 Task: Add Bluebonnet Selenium 200 Mcg to the cart.
Action: Mouse pressed left at (16, 59)
Screenshot: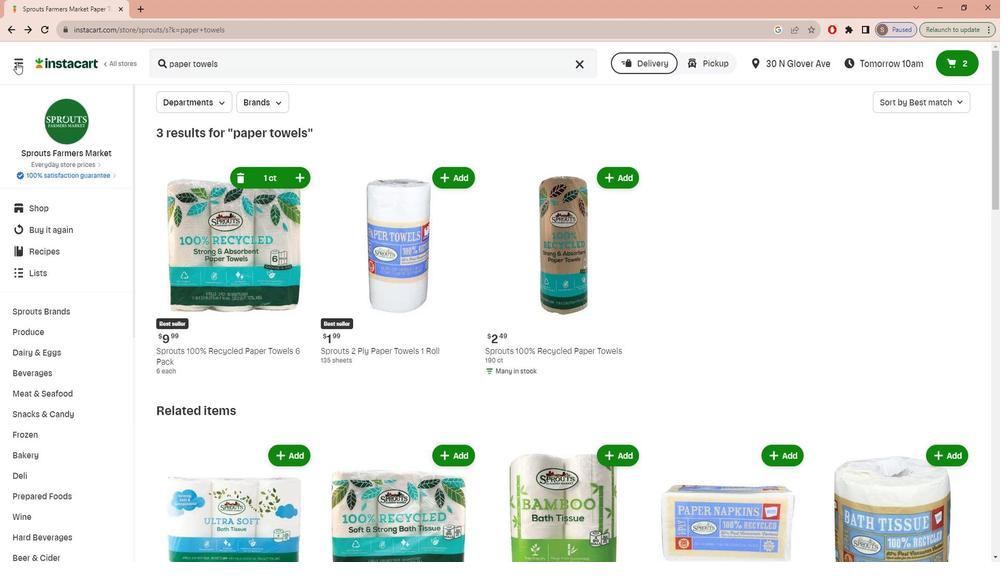 
Action: Mouse moved to (14, 129)
Screenshot: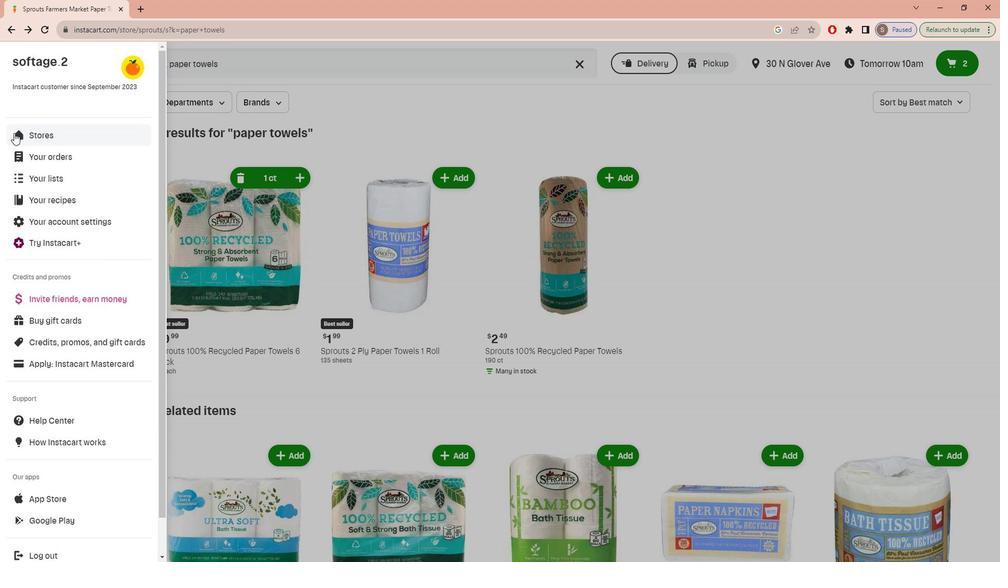 
Action: Mouse pressed left at (14, 129)
Screenshot: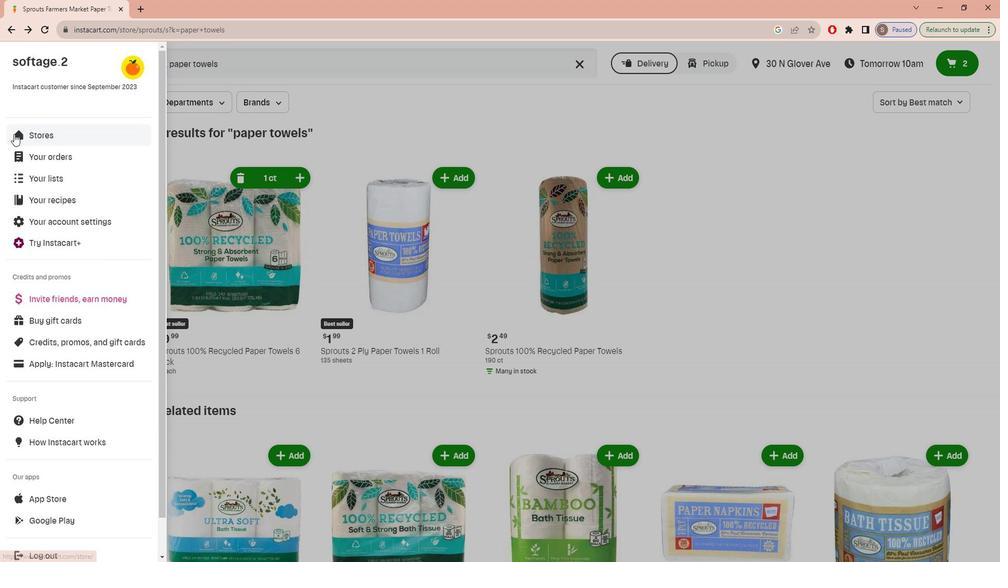 
Action: Mouse moved to (240, 99)
Screenshot: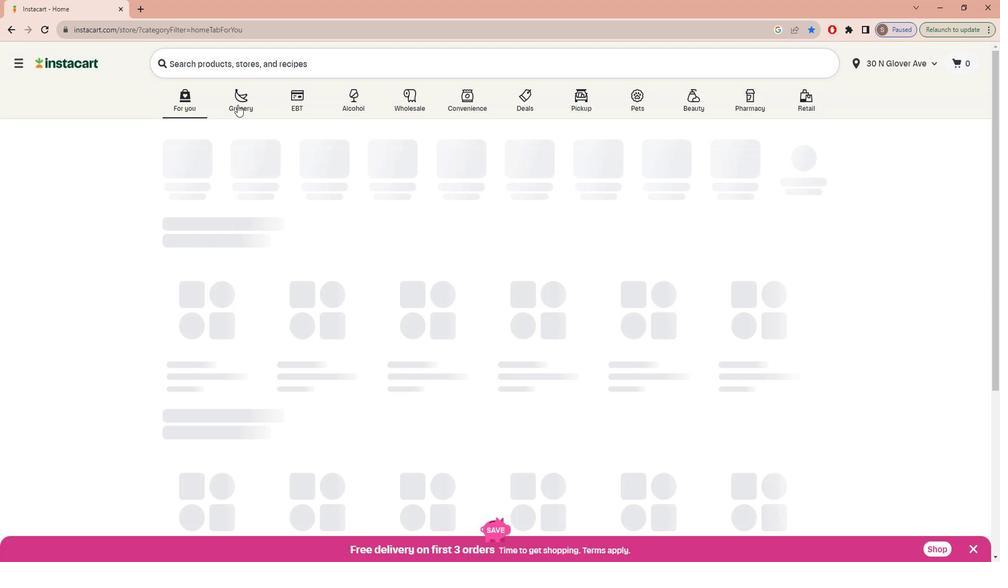
Action: Mouse pressed left at (240, 99)
Screenshot: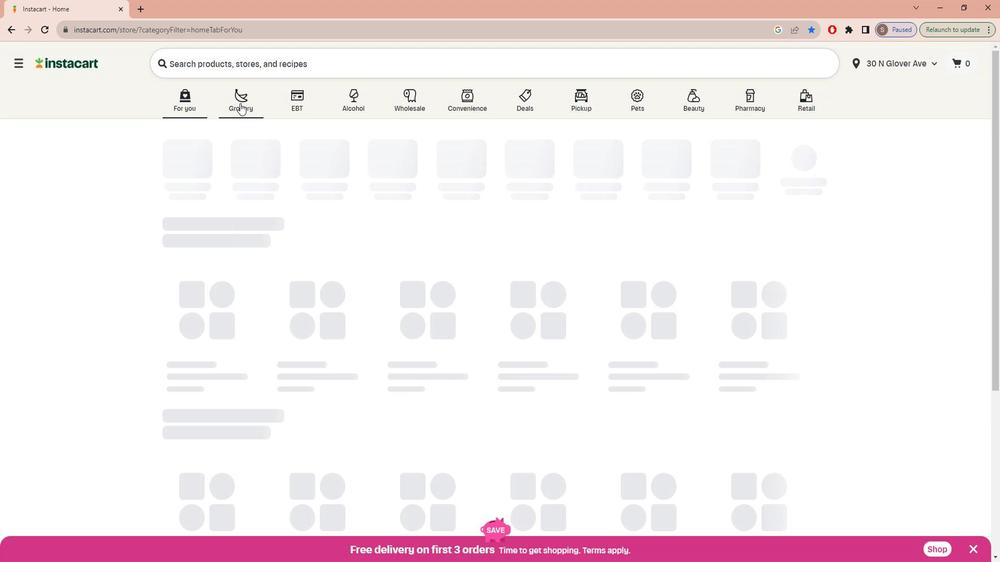 
Action: Mouse moved to (235, 291)
Screenshot: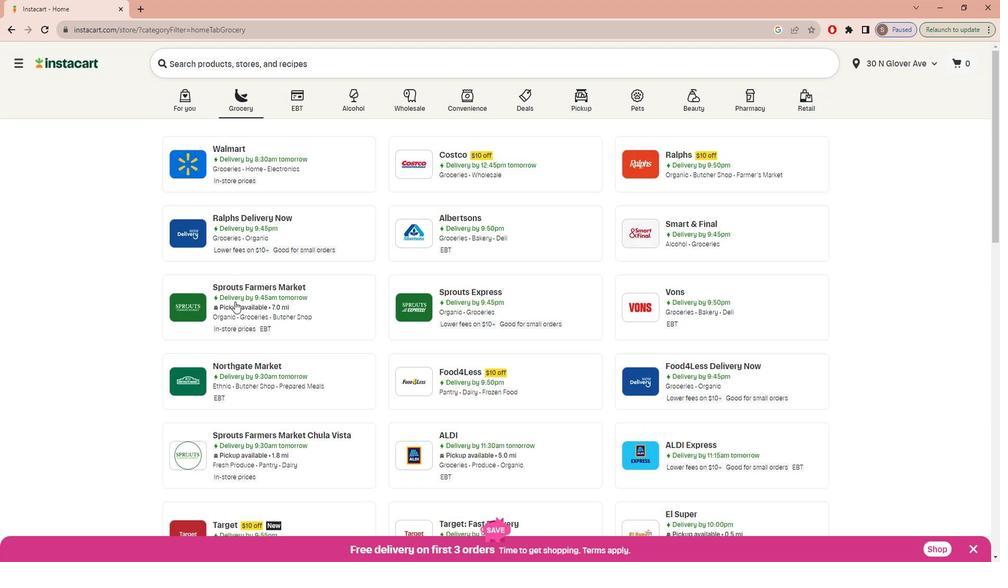 
Action: Mouse pressed left at (235, 291)
Screenshot: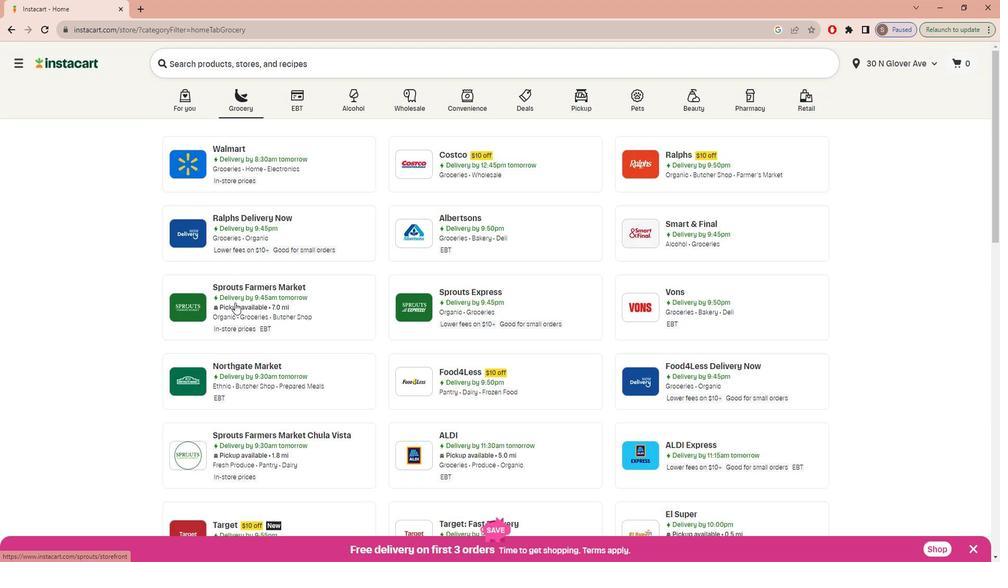 
Action: Mouse moved to (81, 371)
Screenshot: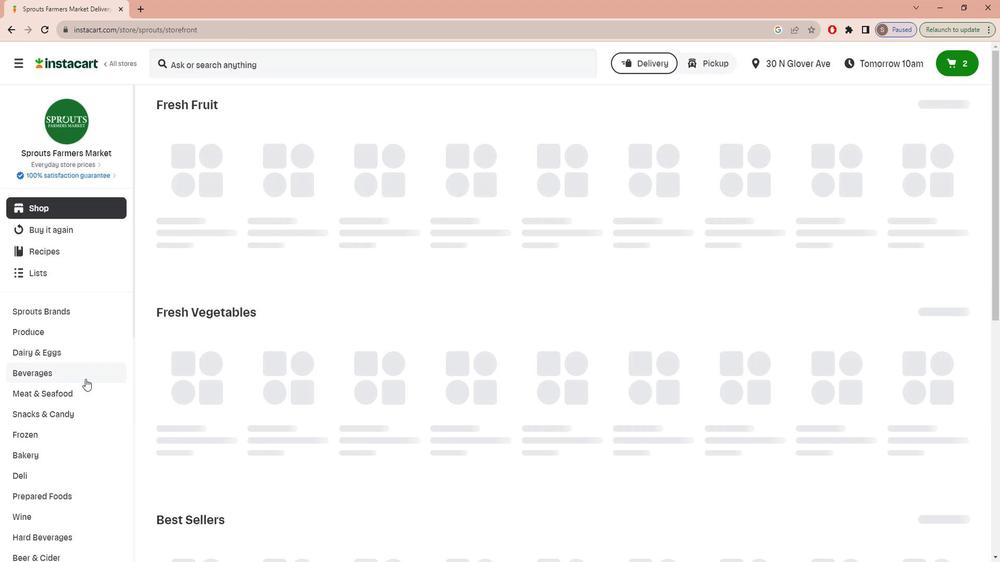 
Action: Mouse scrolled (81, 371) with delta (0, 0)
Screenshot: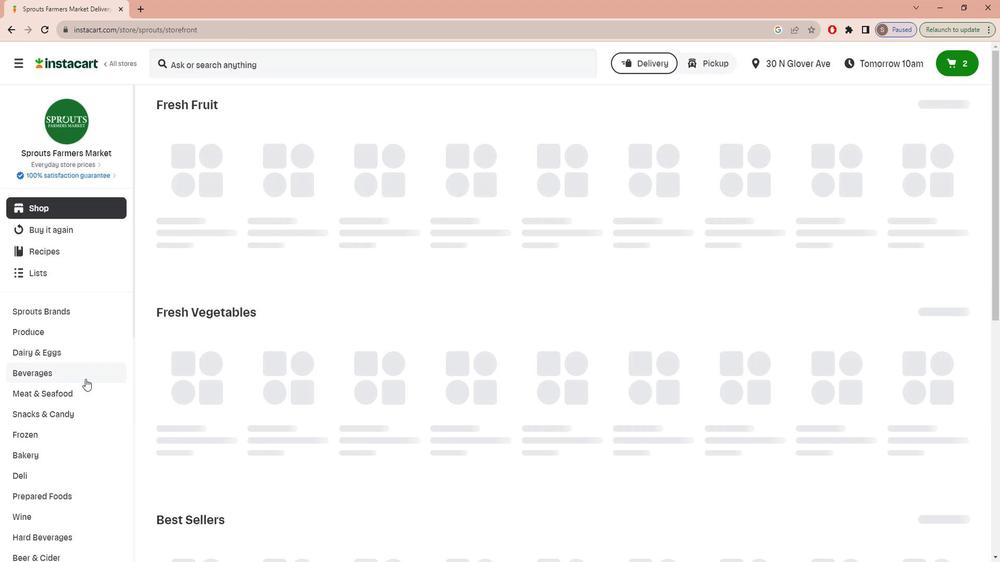 
Action: Mouse moved to (81, 372)
Screenshot: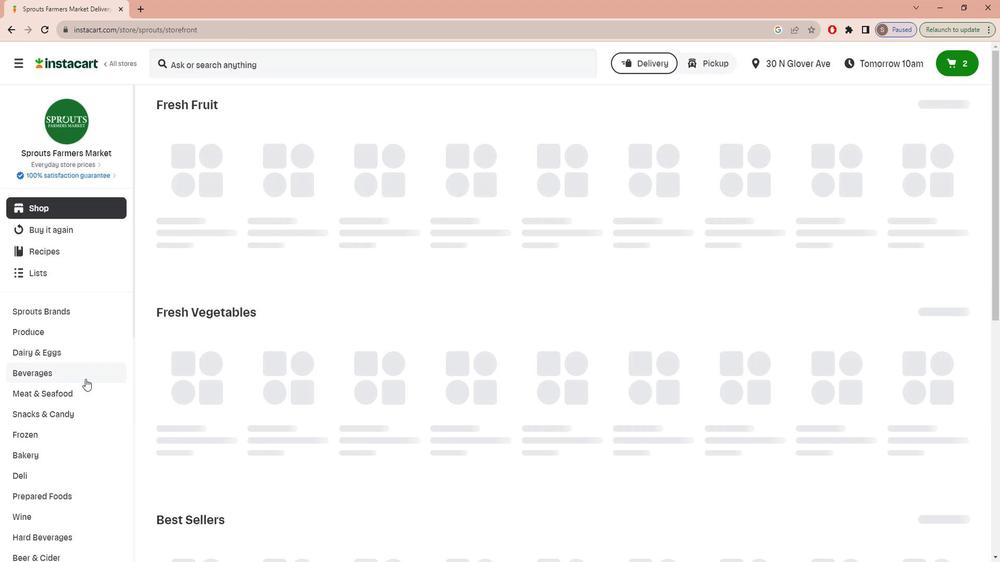 
Action: Mouse scrolled (81, 371) with delta (0, 0)
Screenshot: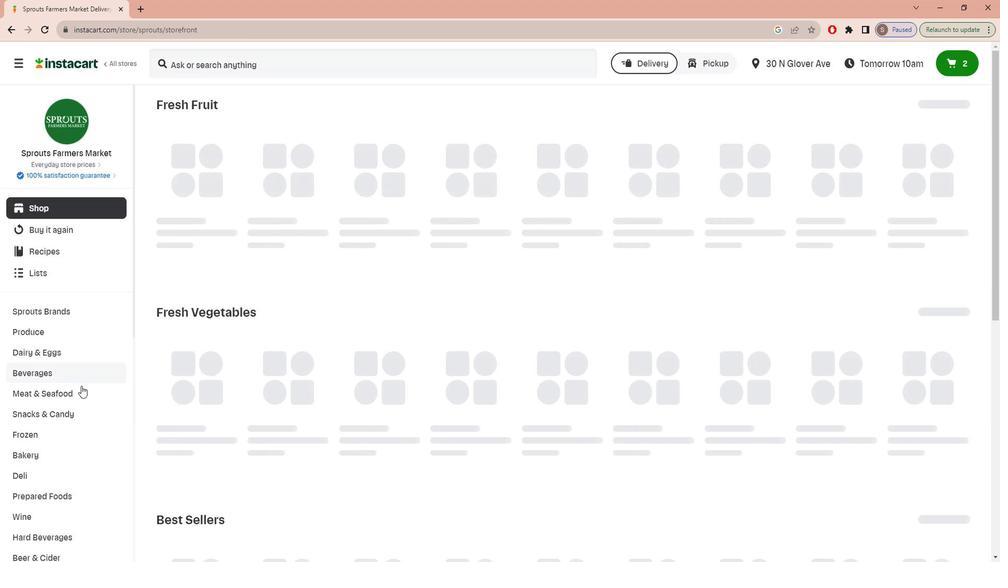 
Action: Mouse scrolled (81, 371) with delta (0, 0)
Screenshot: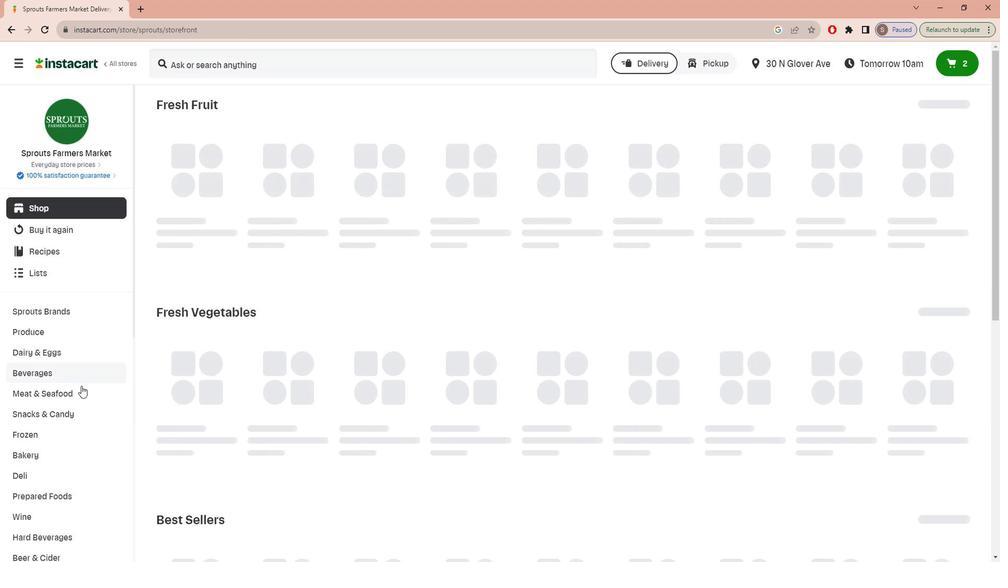 
Action: Mouse scrolled (81, 371) with delta (0, 0)
Screenshot: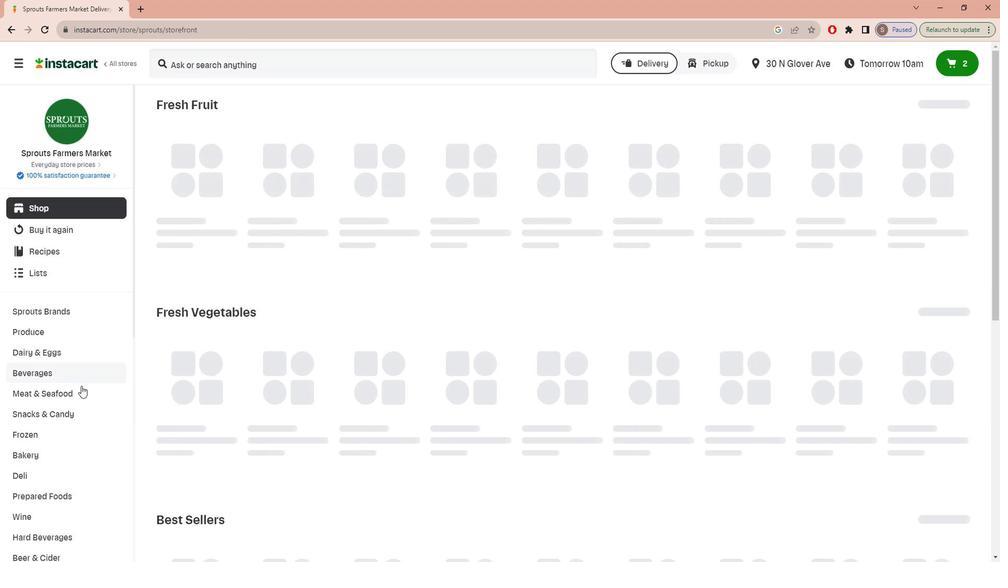 
Action: Mouse scrolled (81, 371) with delta (0, 0)
Screenshot: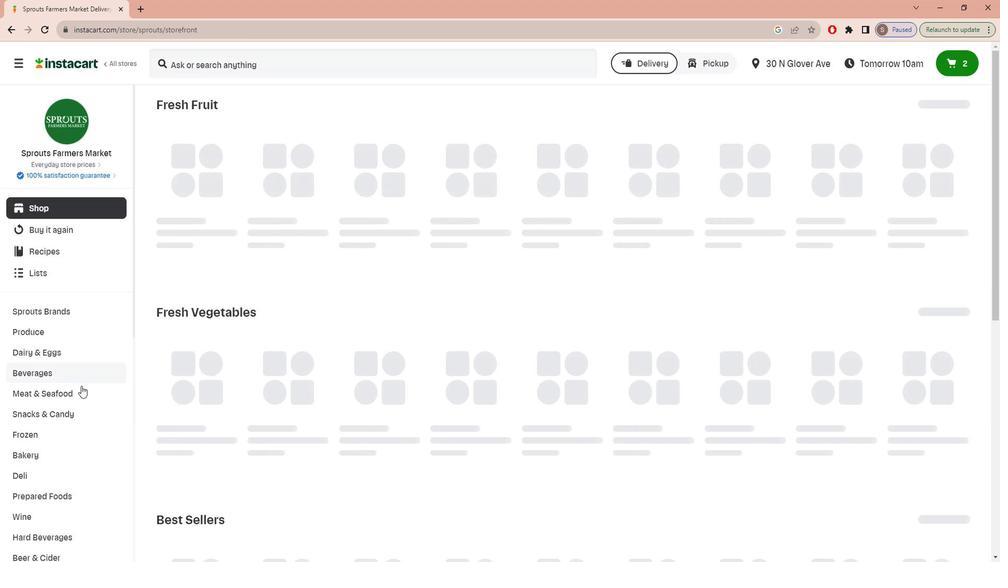 
Action: Mouse scrolled (81, 371) with delta (0, 0)
Screenshot: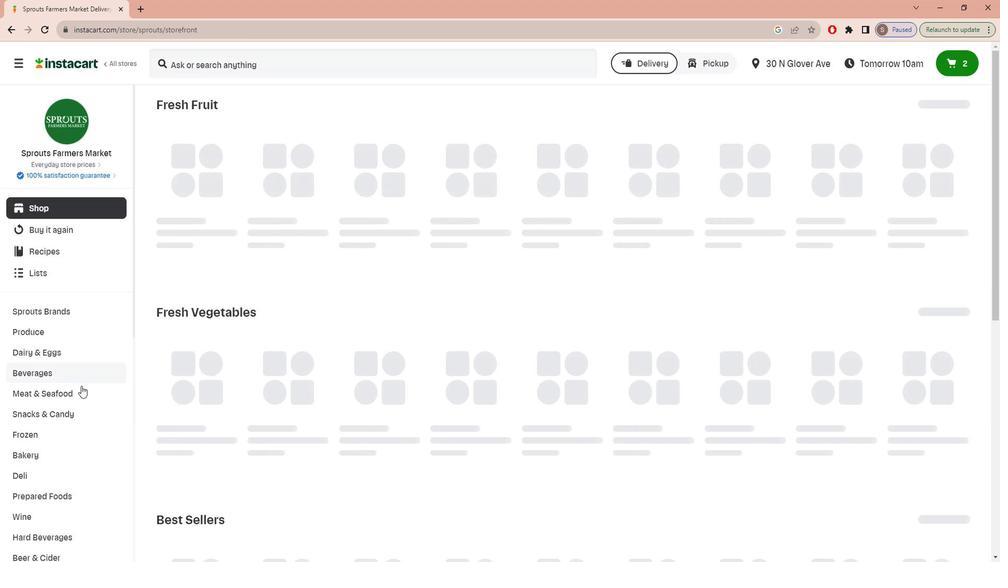 
Action: Mouse scrolled (81, 371) with delta (0, 0)
Screenshot: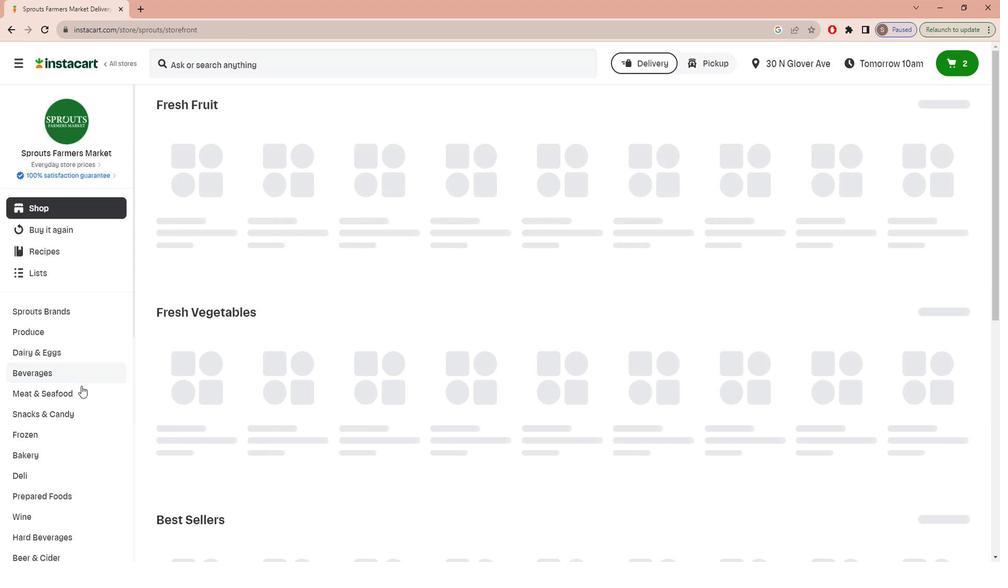 
Action: Mouse scrolled (81, 371) with delta (0, 0)
Screenshot: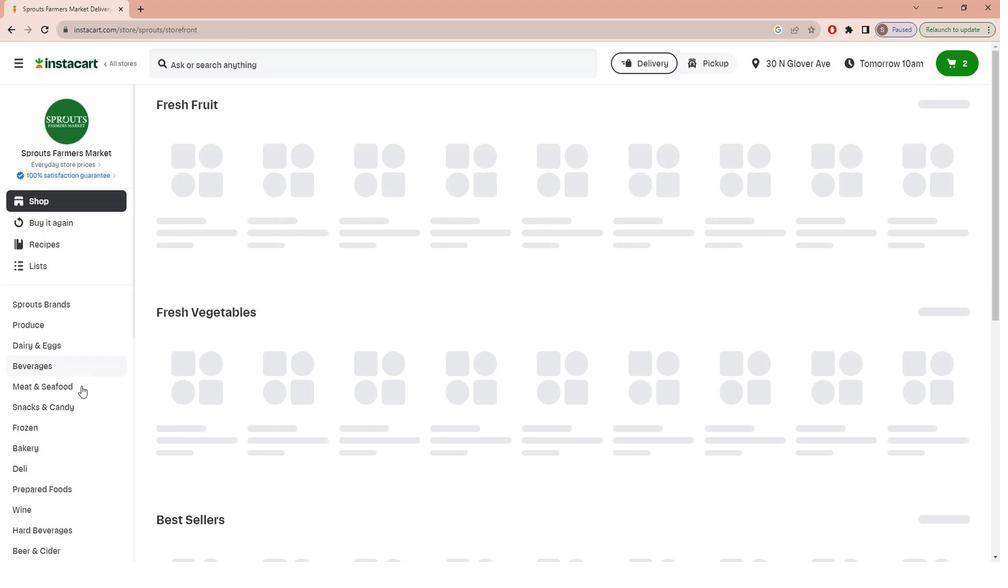 
Action: Mouse moved to (62, 488)
Screenshot: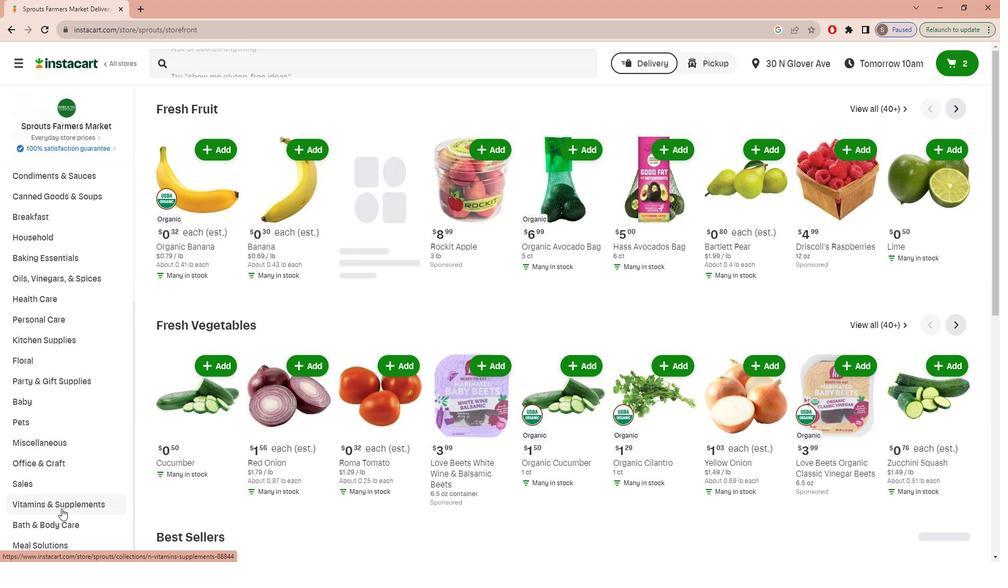 
Action: Mouse pressed left at (62, 488)
Screenshot: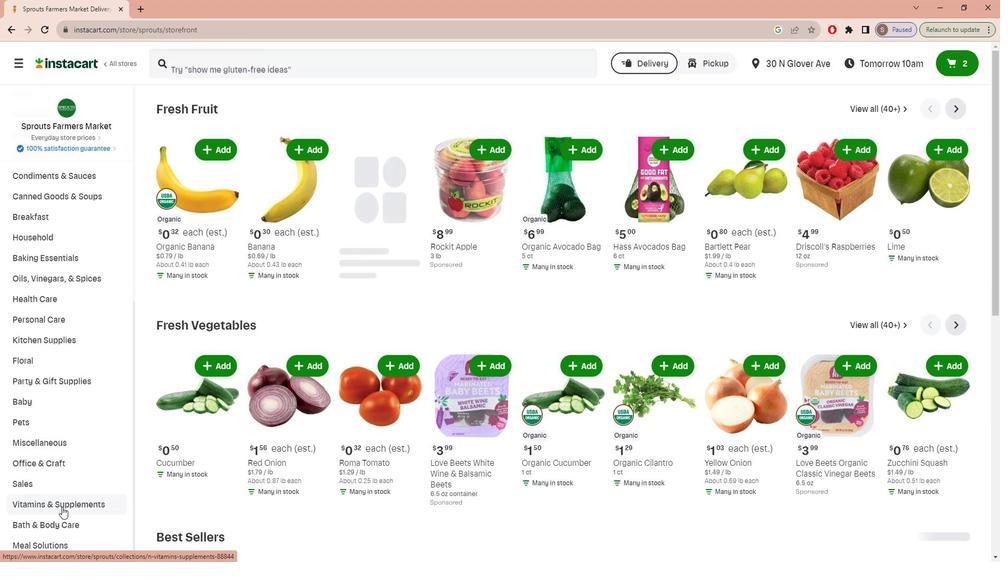
Action: Mouse moved to (63, 487)
Screenshot: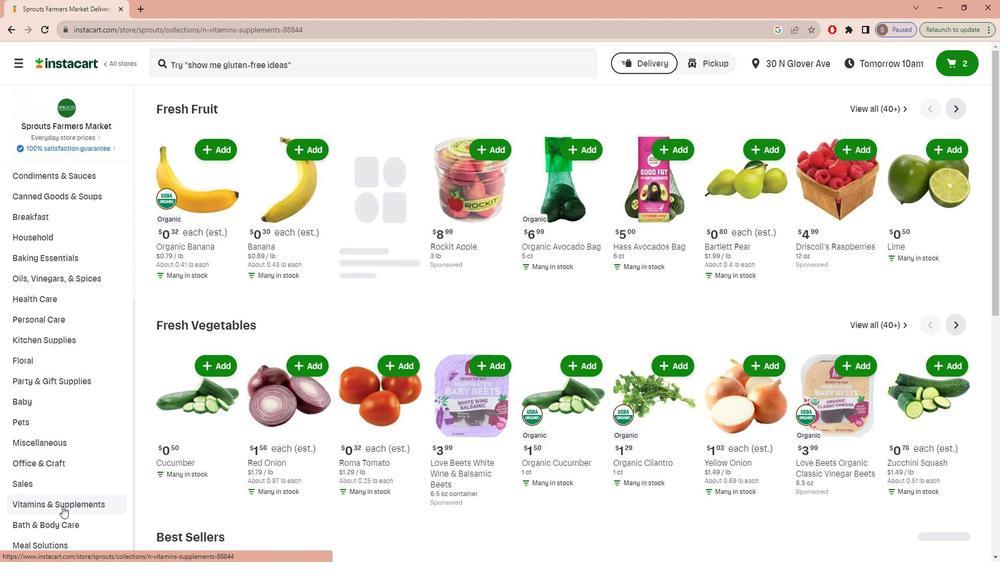 
Action: Mouse pressed left at (63, 487)
Screenshot: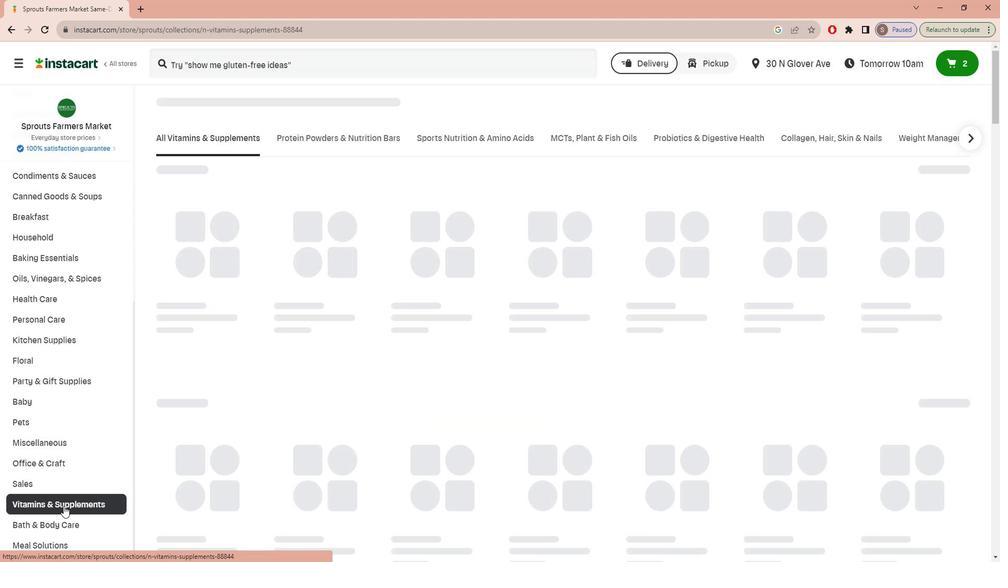 
Action: Mouse moved to (966, 130)
Screenshot: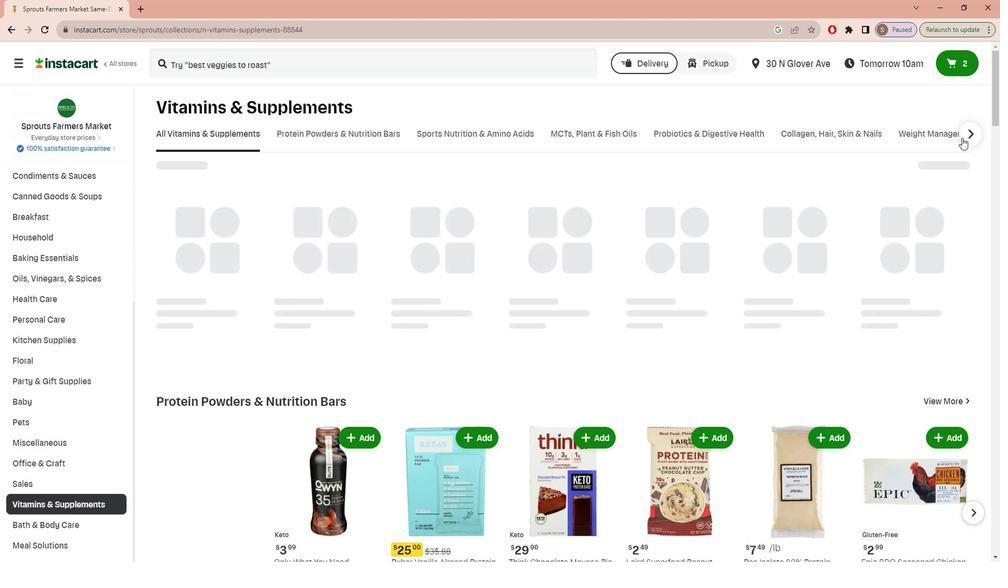 
Action: Mouse pressed left at (966, 130)
Screenshot: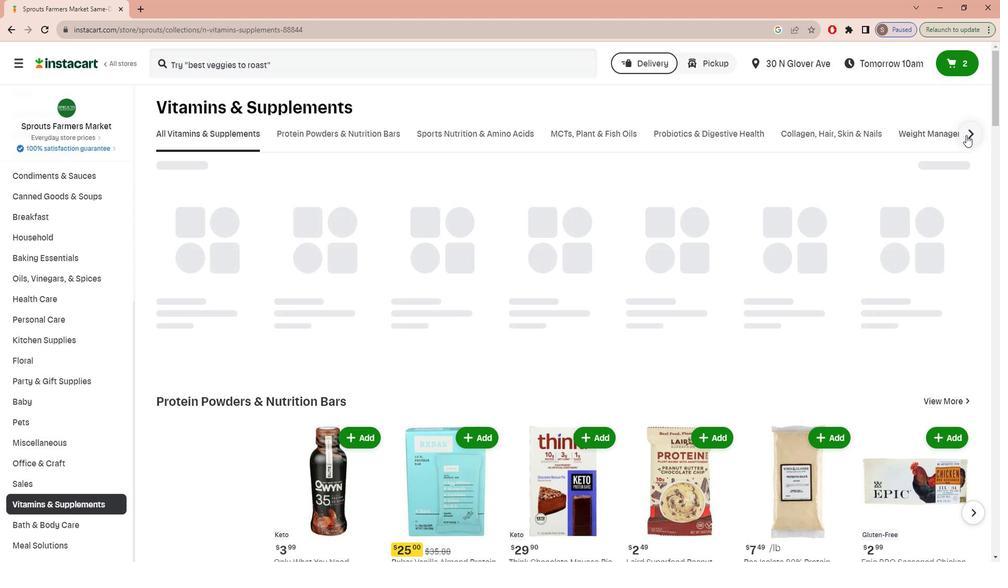 
Action: Mouse moved to (726, 128)
Screenshot: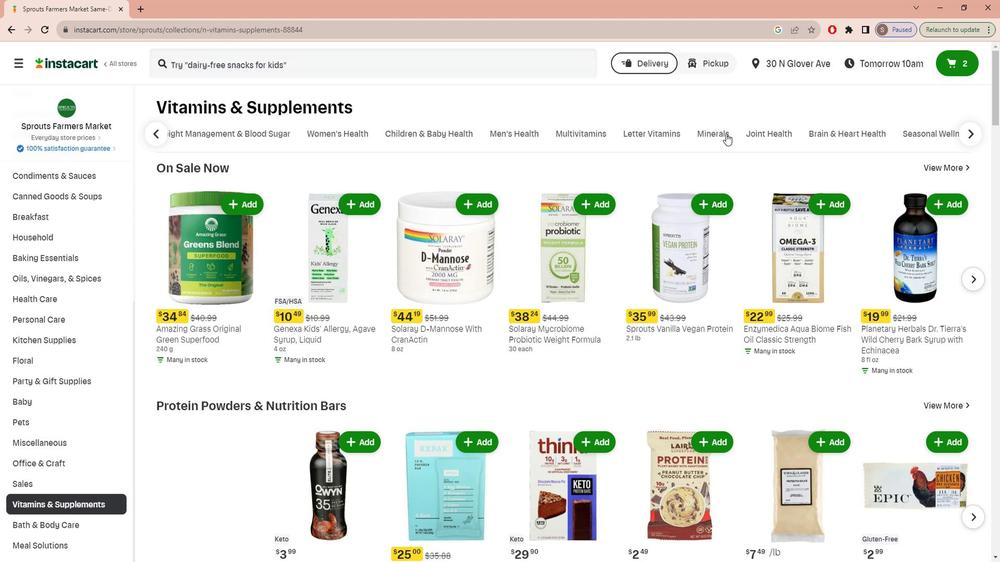 
Action: Mouse pressed left at (726, 128)
Screenshot: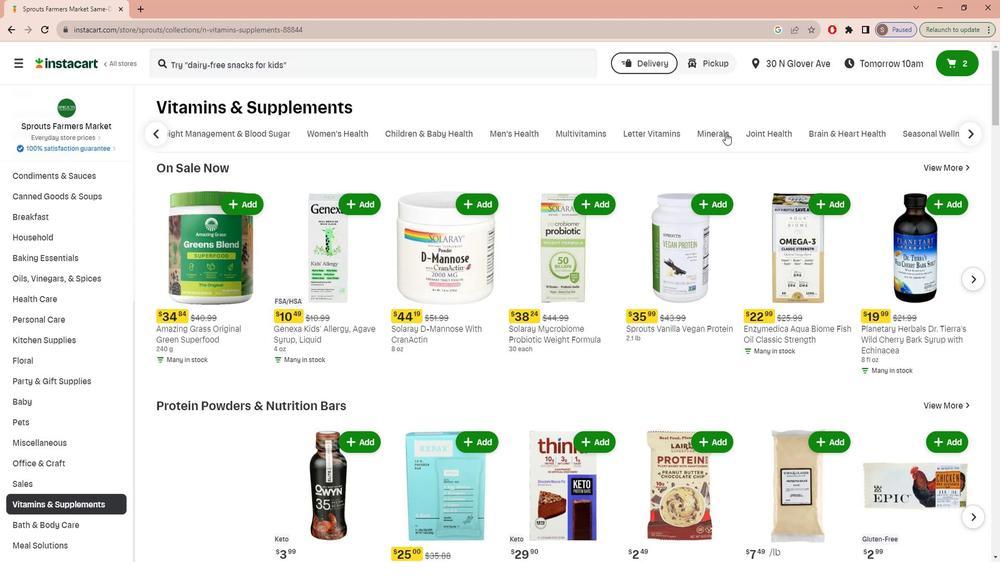 
Action: Mouse moved to (277, 60)
Screenshot: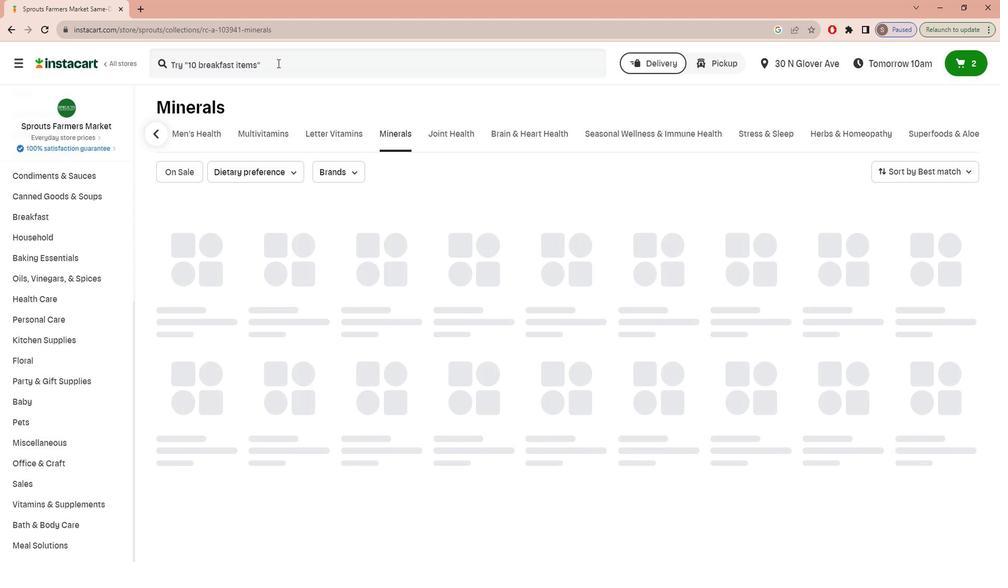 
Action: Mouse pressed left at (277, 60)
Screenshot: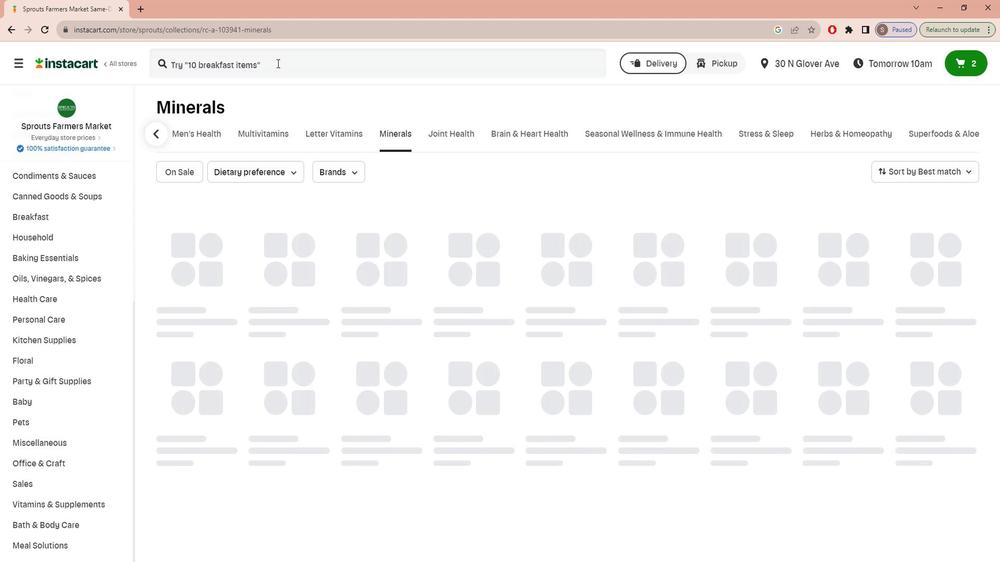 
Action: Mouse moved to (277, 61)
Screenshot: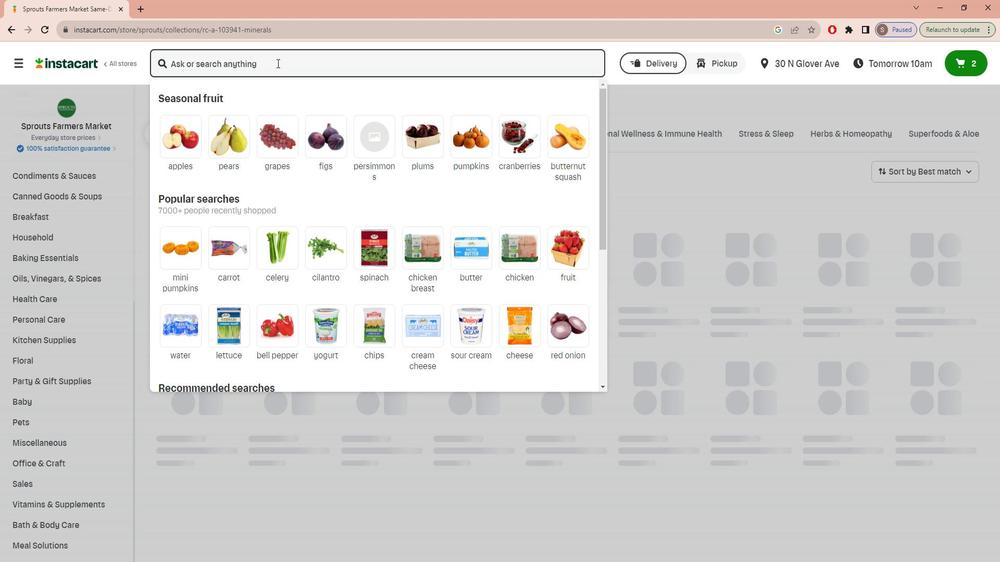 
Action: Key pressed b<Key.caps_lock>LUEBONNET<Key.space><Key.caps_lock>s<Key.caps_lock>ELENIUM<Key.space>200<Key.space><Key.caps_lock>m<Key.caps_lock>CG<Key.enter>
Screenshot: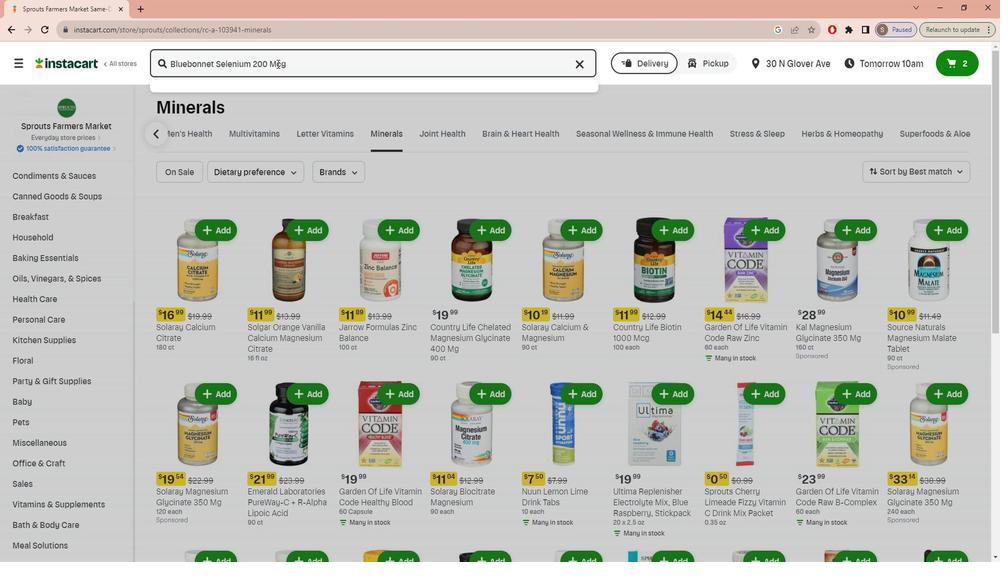 
Action: Mouse moved to (285, 172)
Screenshot: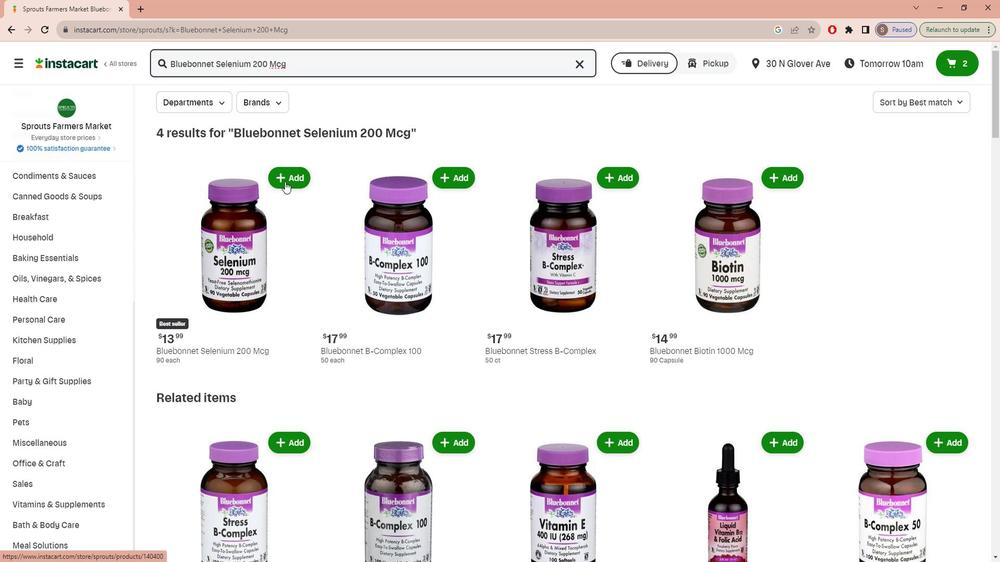 
Action: Mouse pressed left at (285, 172)
Screenshot: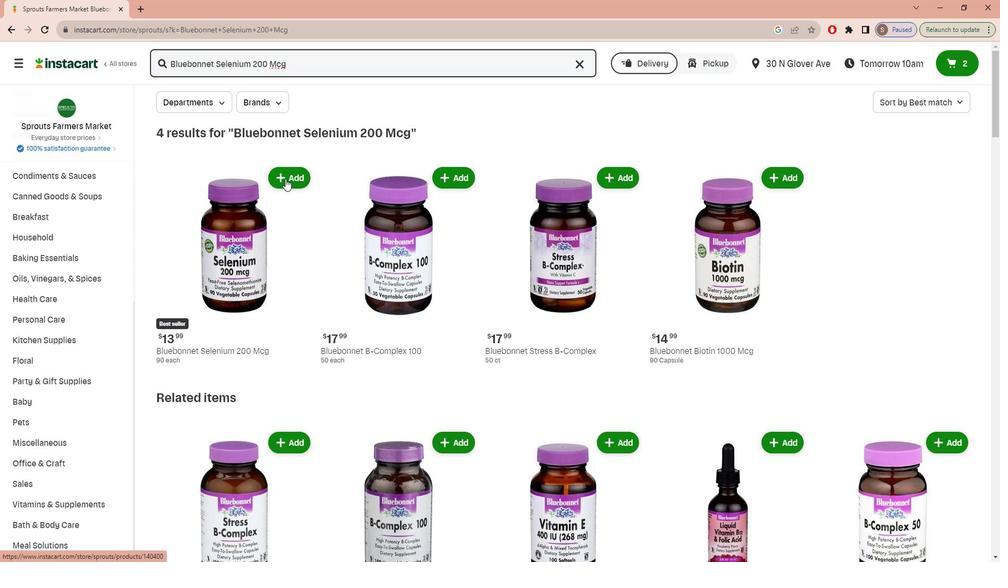 
Action: Mouse moved to (325, 241)
Screenshot: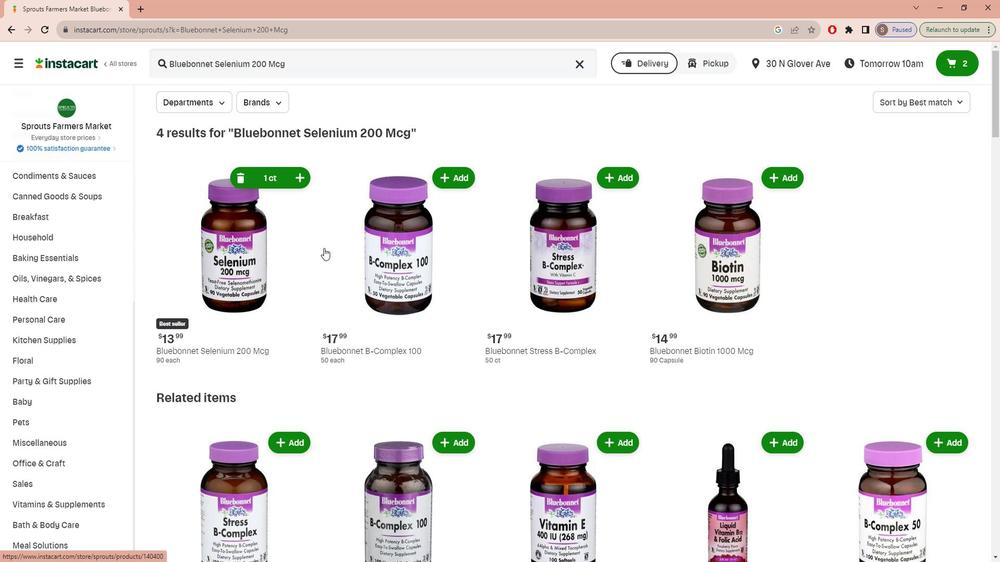 
